 Task: Change slide transition to dissolve.
Action: Mouse moved to (681, 116)
Screenshot: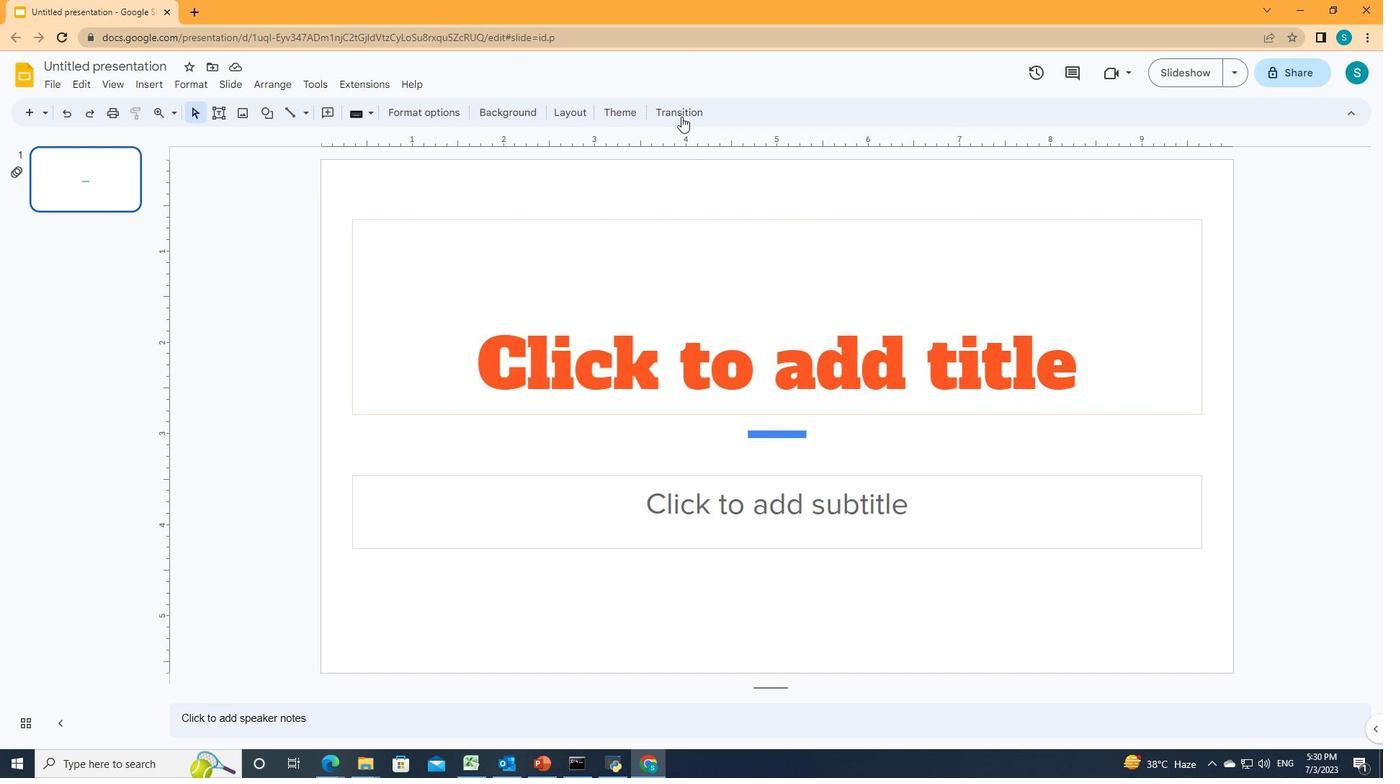 
Action: Mouse pressed left at (681, 116)
Screenshot: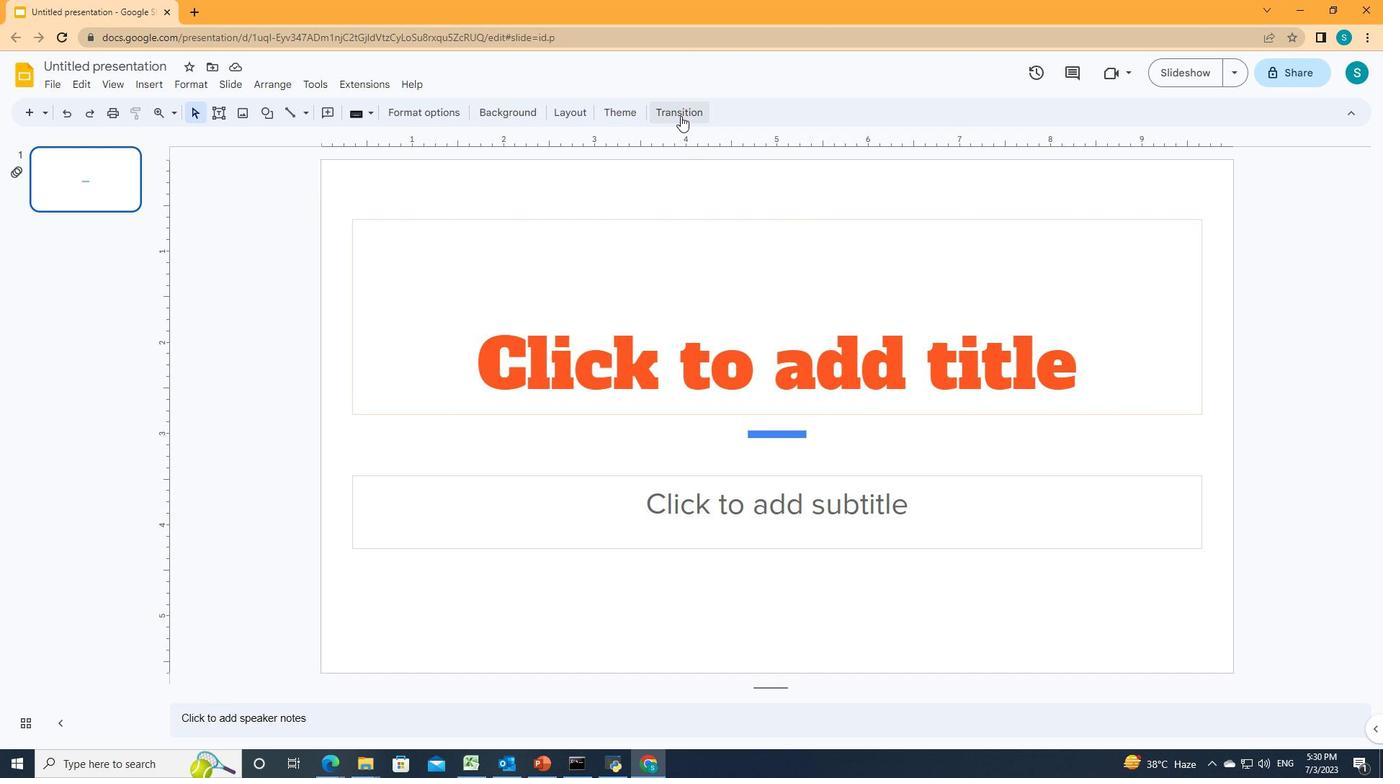 
Action: Mouse moved to (1335, 257)
Screenshot: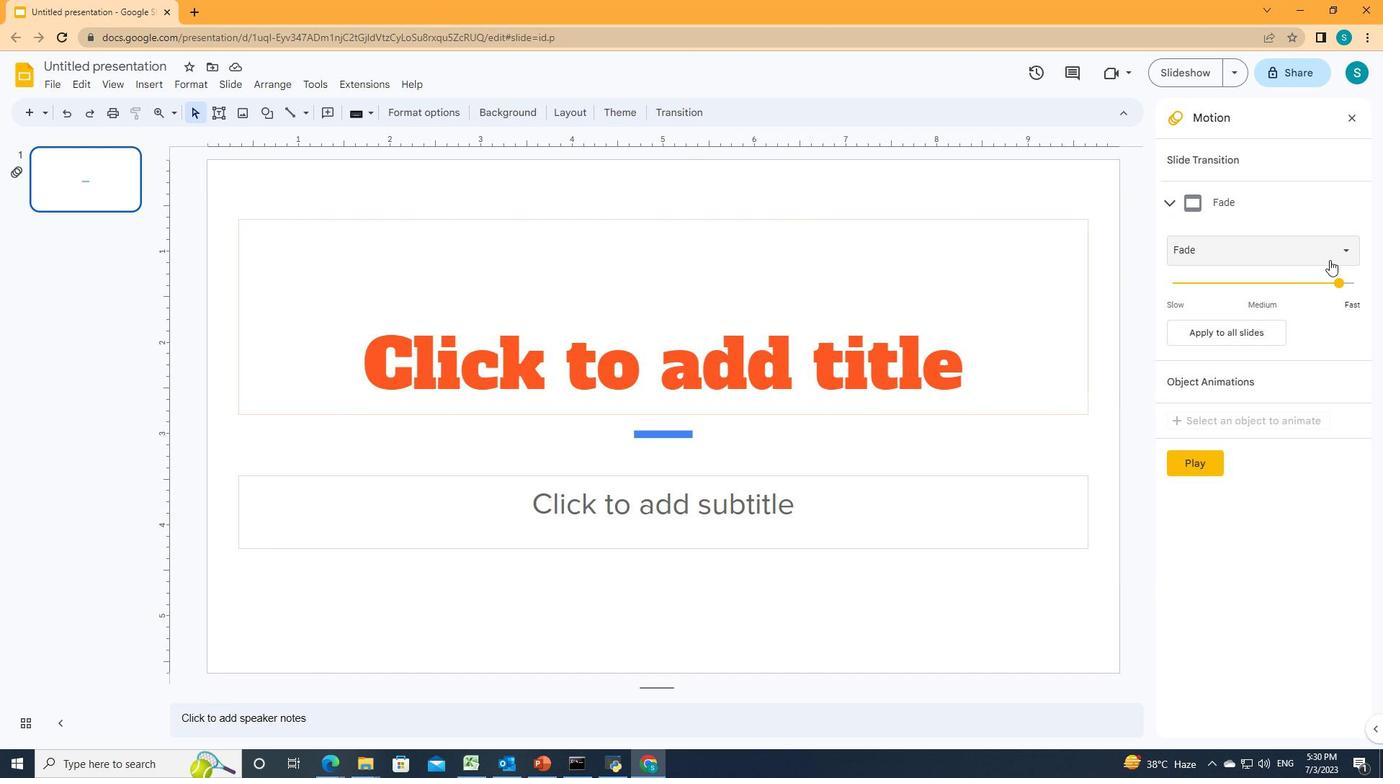
Action: Mouse pressed left at (1335, 257)
Screenshot: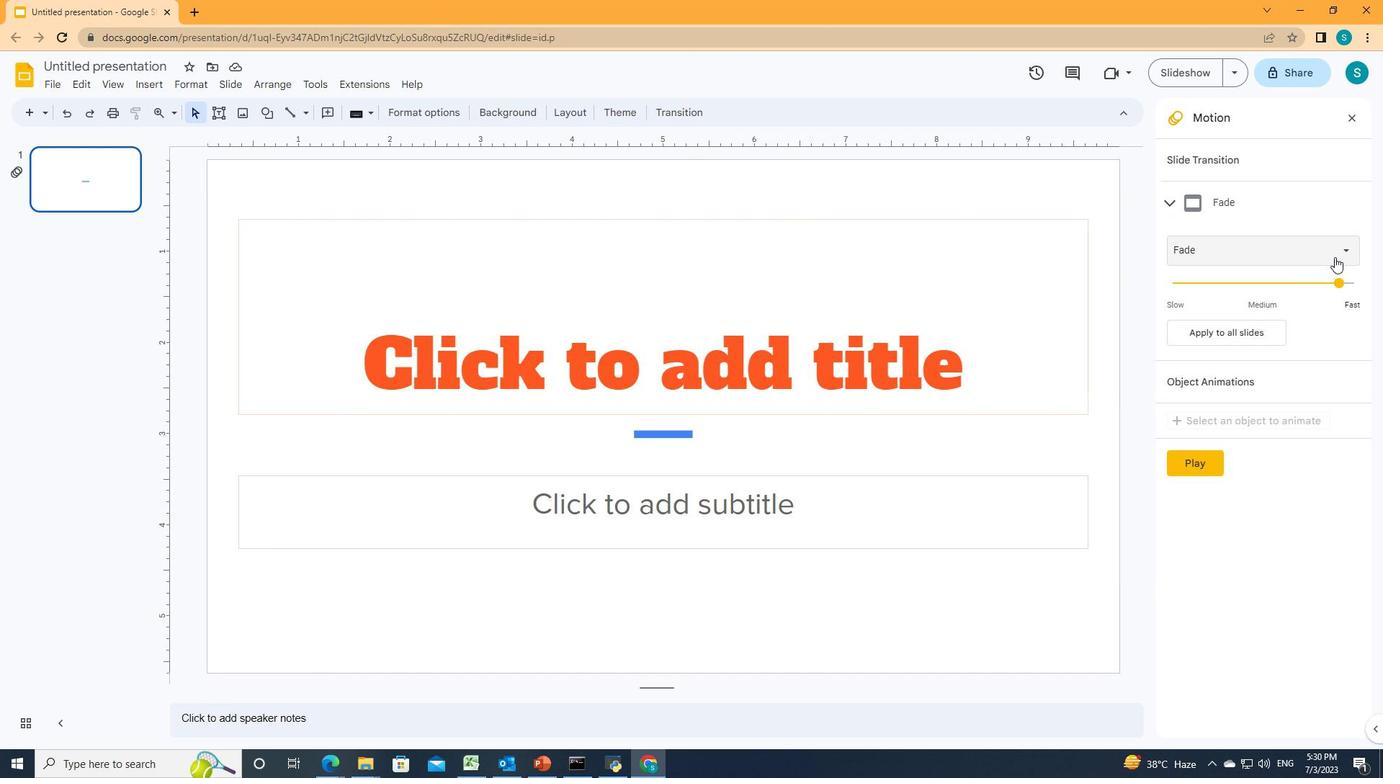 
Action: Mouse moved to (1233, 298)
Screenshot: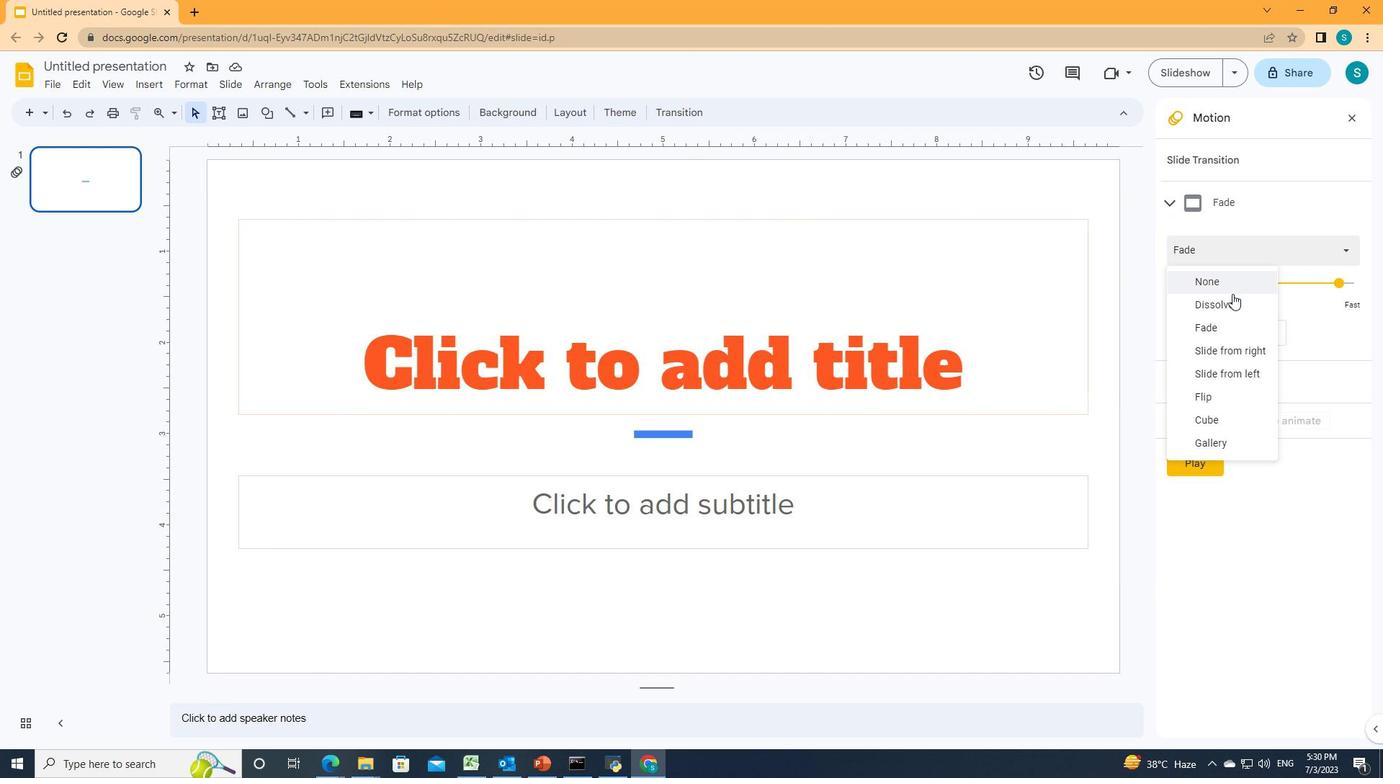 
Action: Mouse pressed left at (1233, 298)
Screenshot: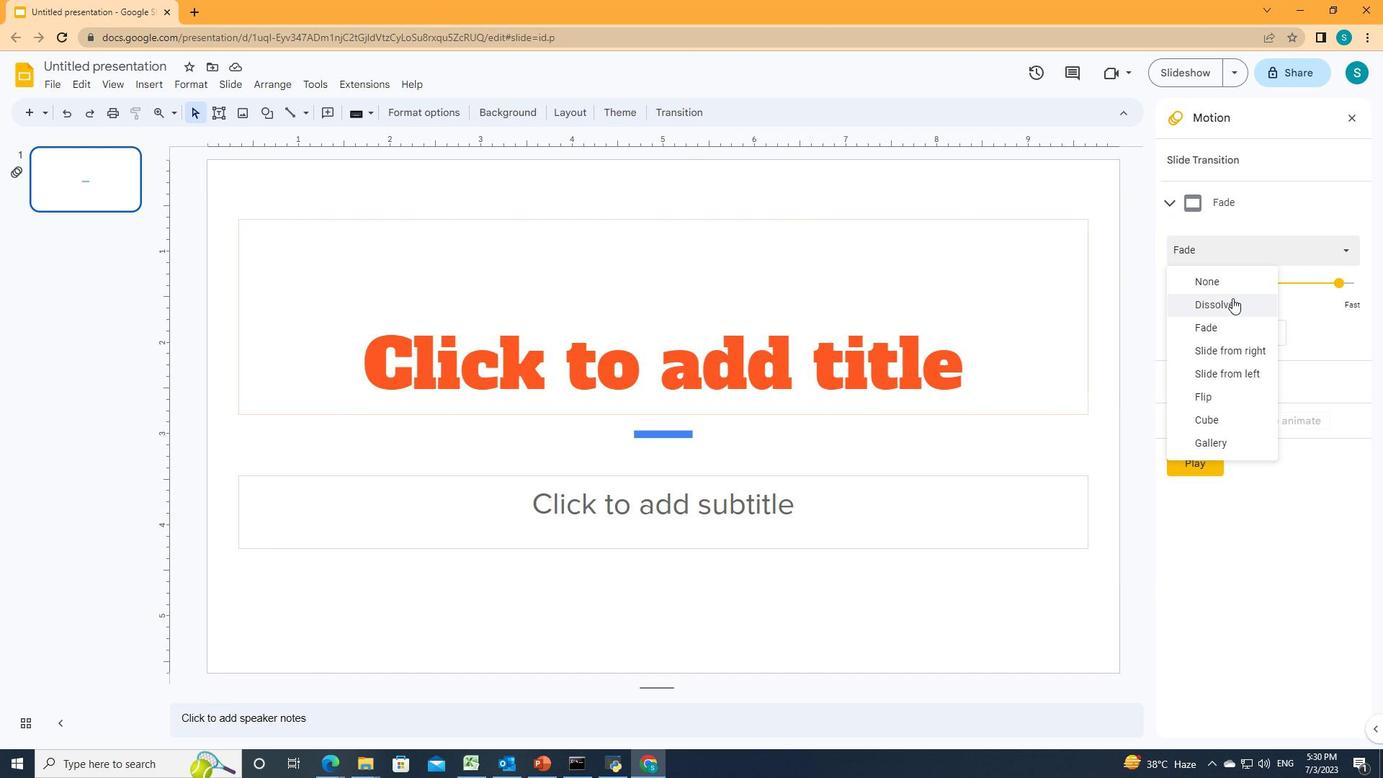 
Action: Mouse moved to (1233, 299)
Screenshot: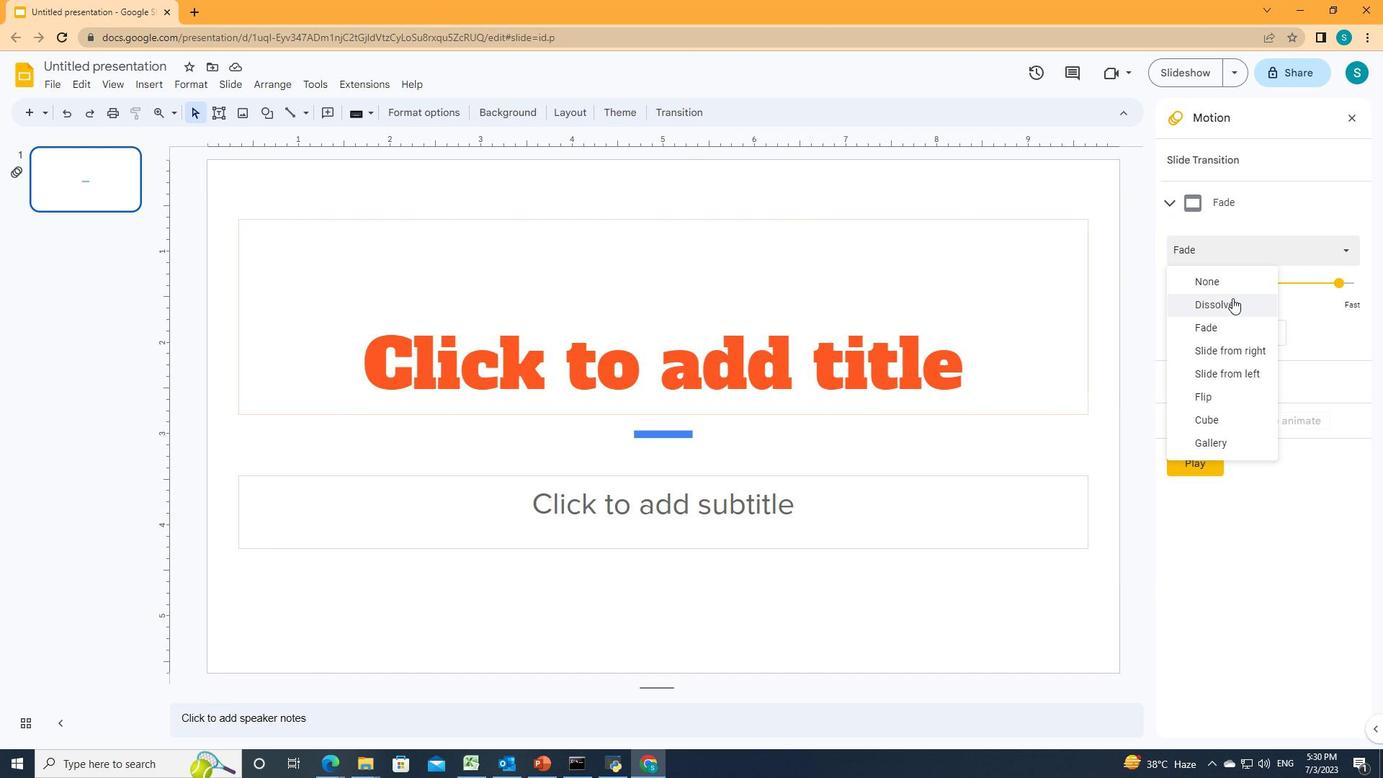 
